 Task: Check the sale-to-list ratio of contemporary in the last 3 years.
Action: Mouse moved to (915, 211)
Screenshot: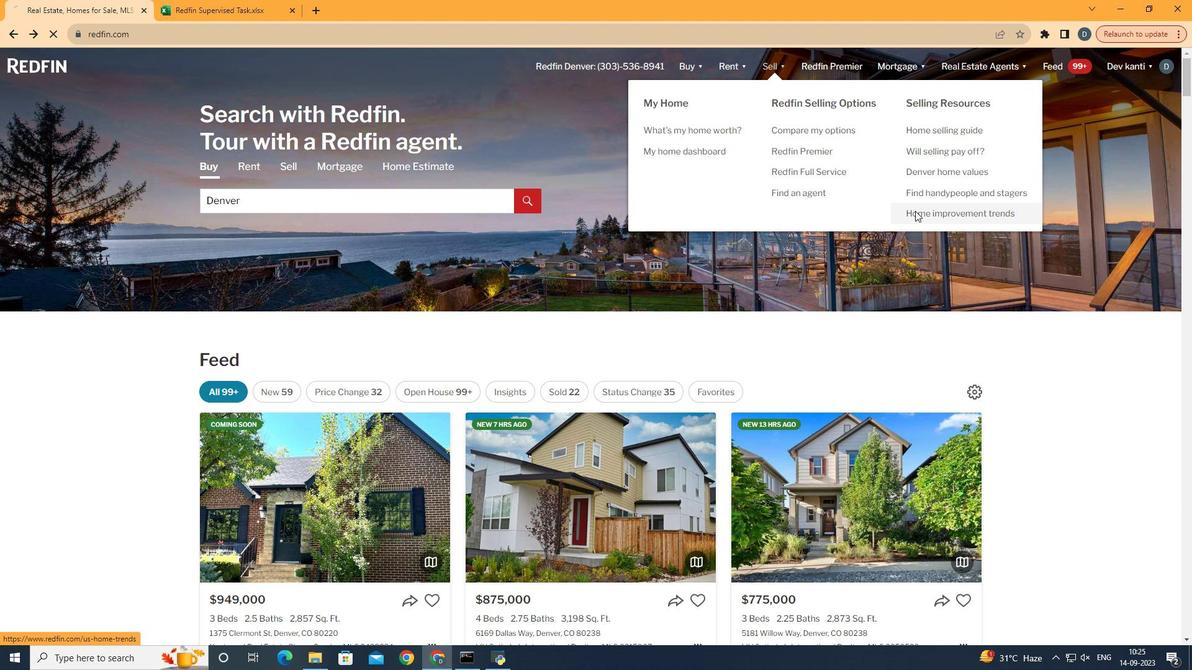 
Action: Mouse pressed left at (915, 211)
Screenshot: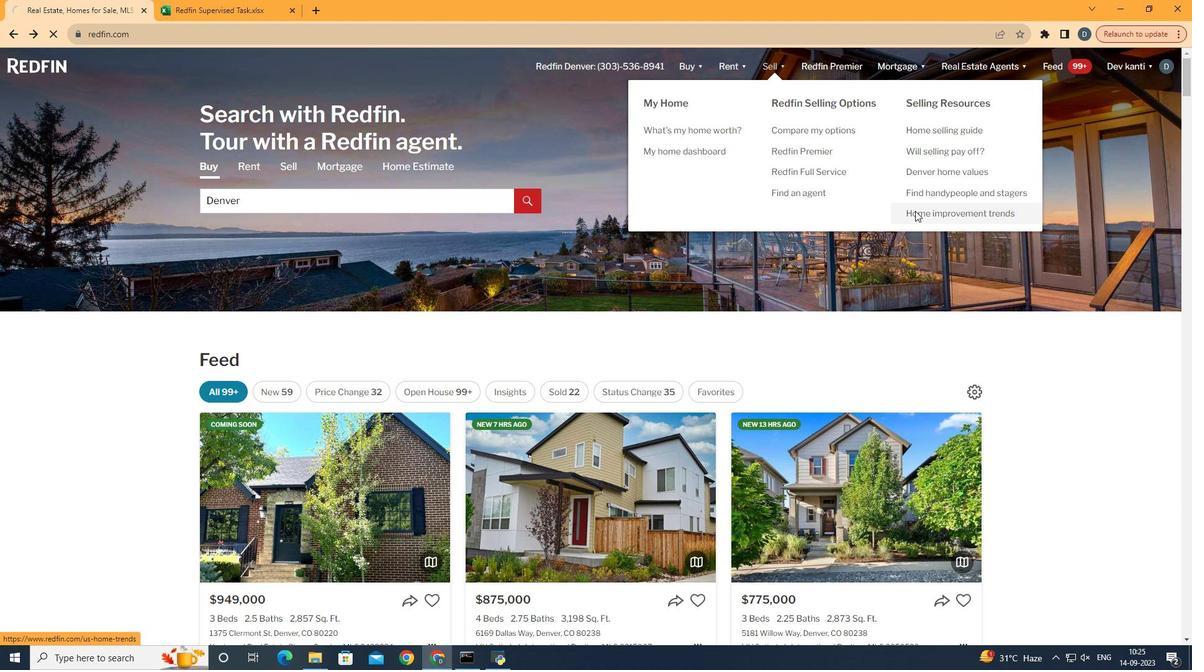 
Action: Mouse moved to (291, 234)
Screenshot: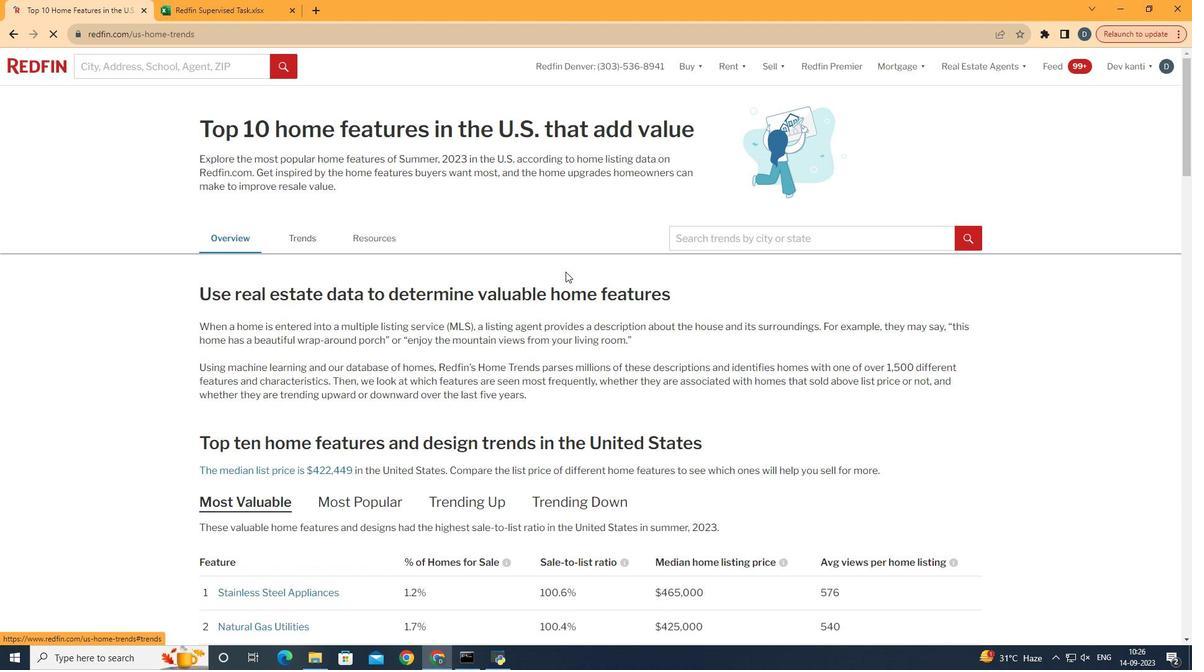 
Action: Mouse pressed left at (291, 234)
Screenshot: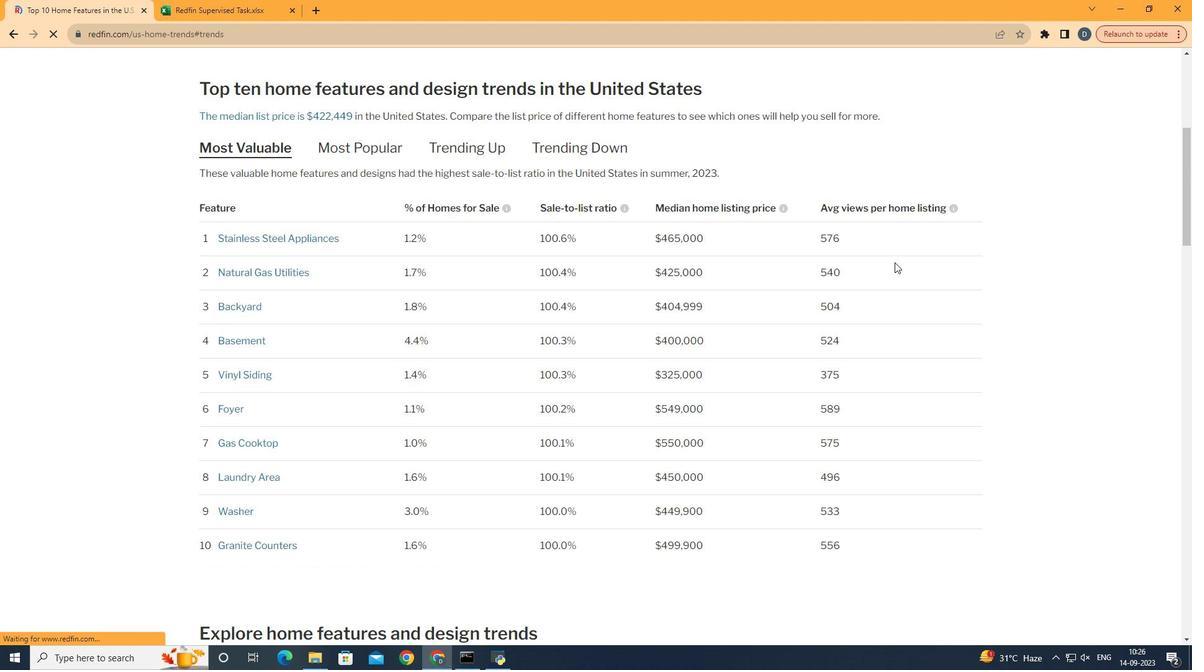 
Action: Mouse moved to (897, 262)
Screenshot: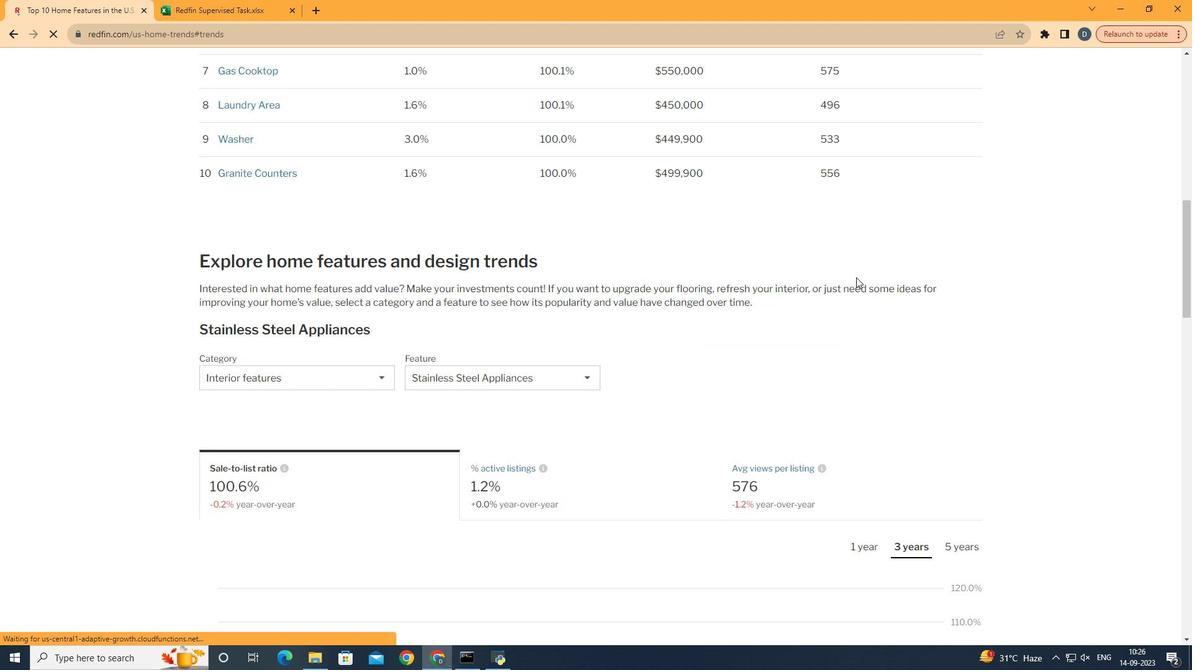 
Action: Mouse scrolled (897, 262) with delta (0, 0)
Screenshot: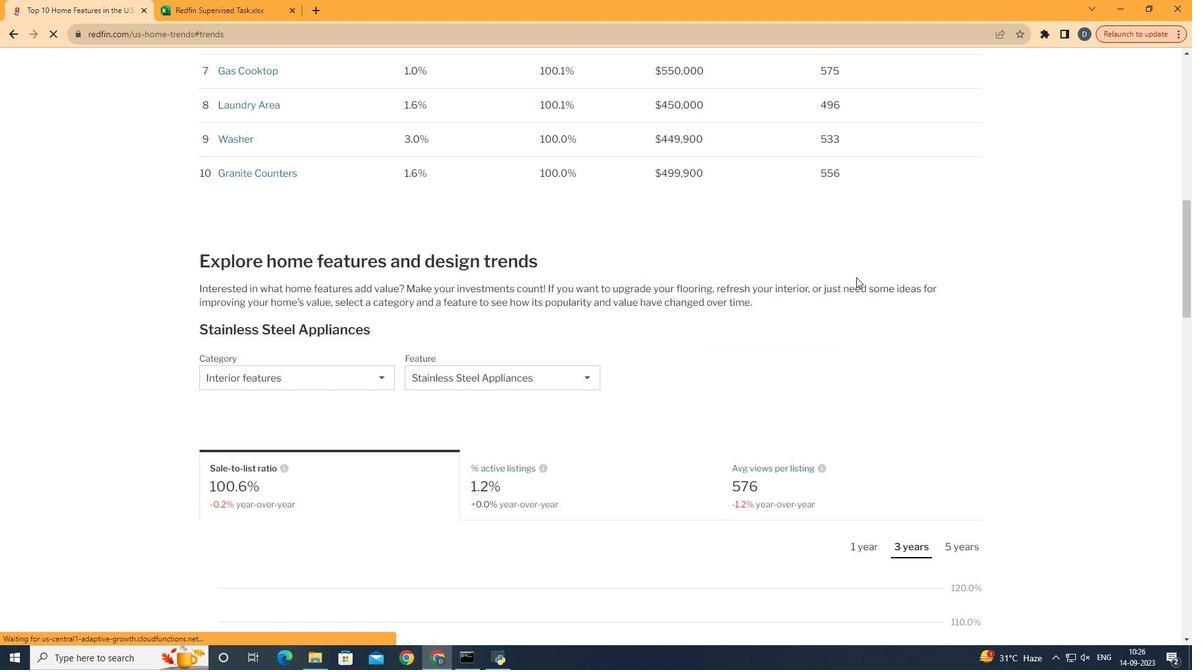 
Action: Mouse moved to (892, 265)
Screenshot: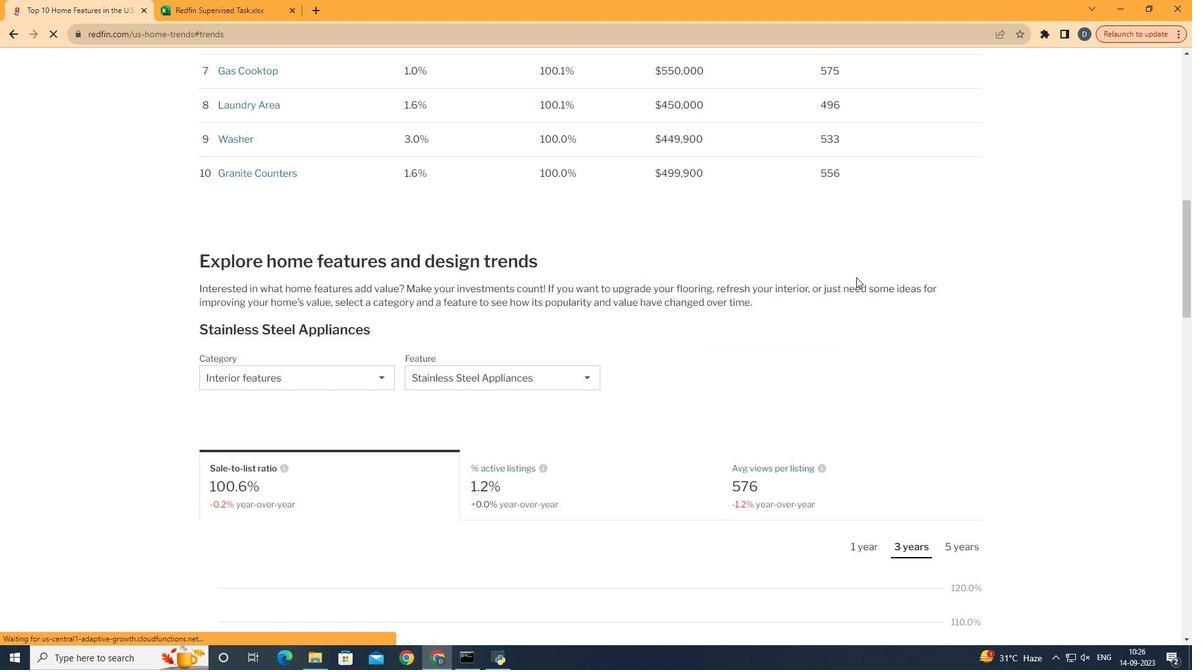 
Action: Mouse scrolled (892, 264) with delta (0, 0)
Screenshot: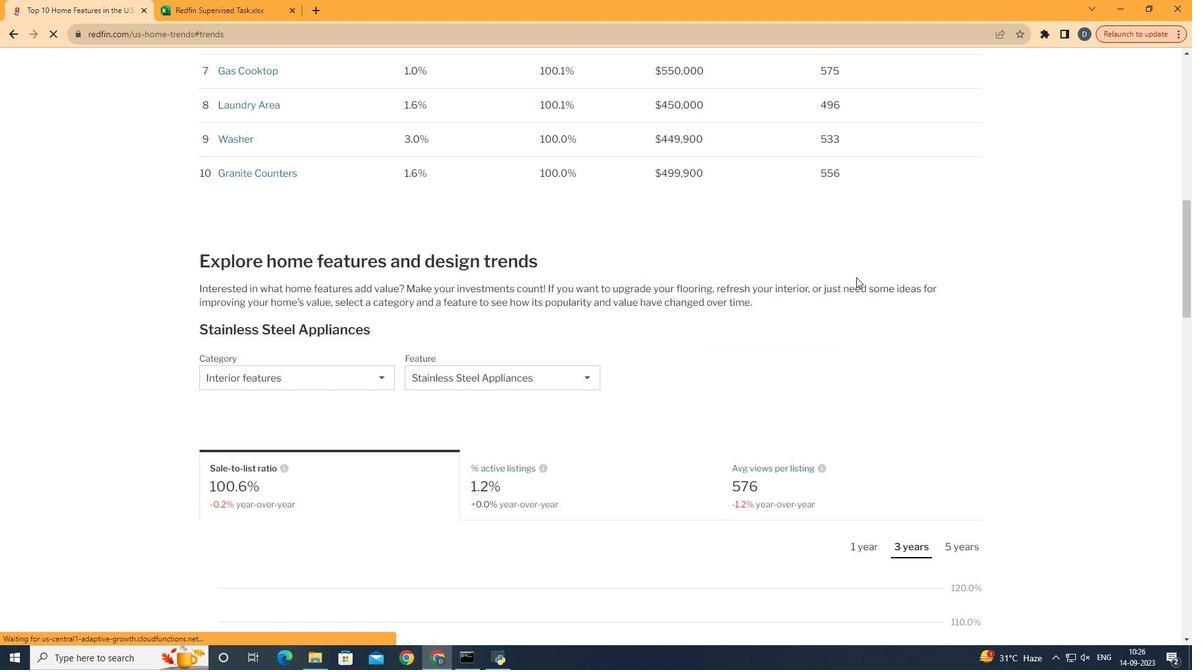 
Action: Mouse moved to (857, 277)
Screenshot: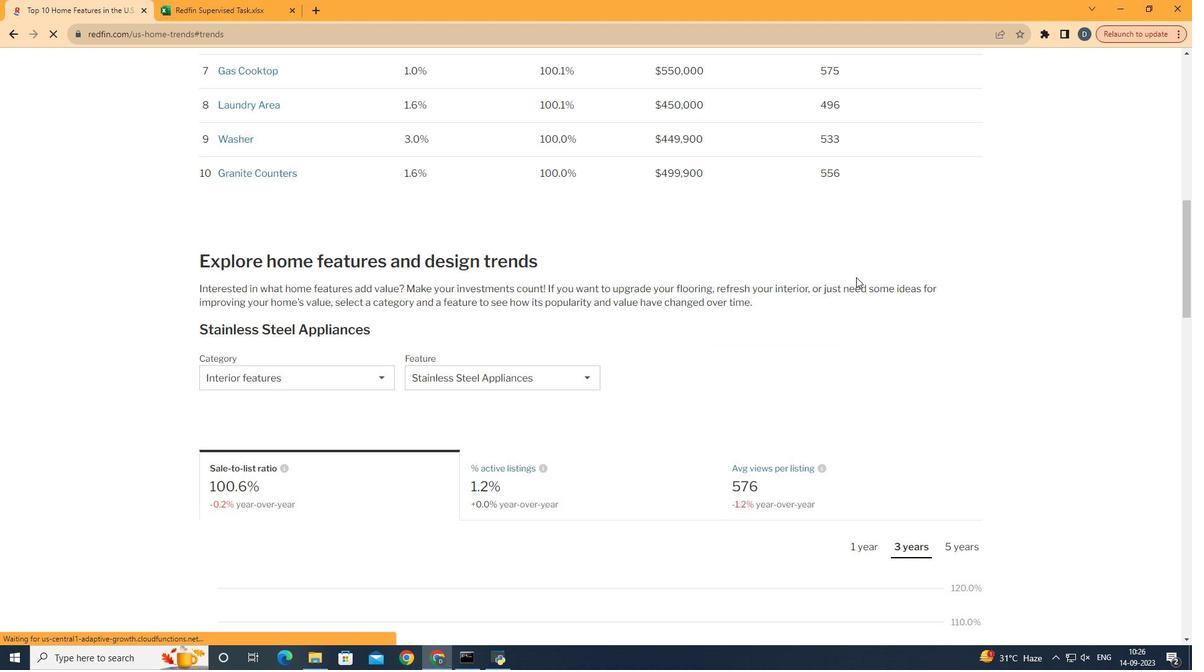 
Action: Mouse scrolled (857, 276) with delta (0, 0)
Screenshot: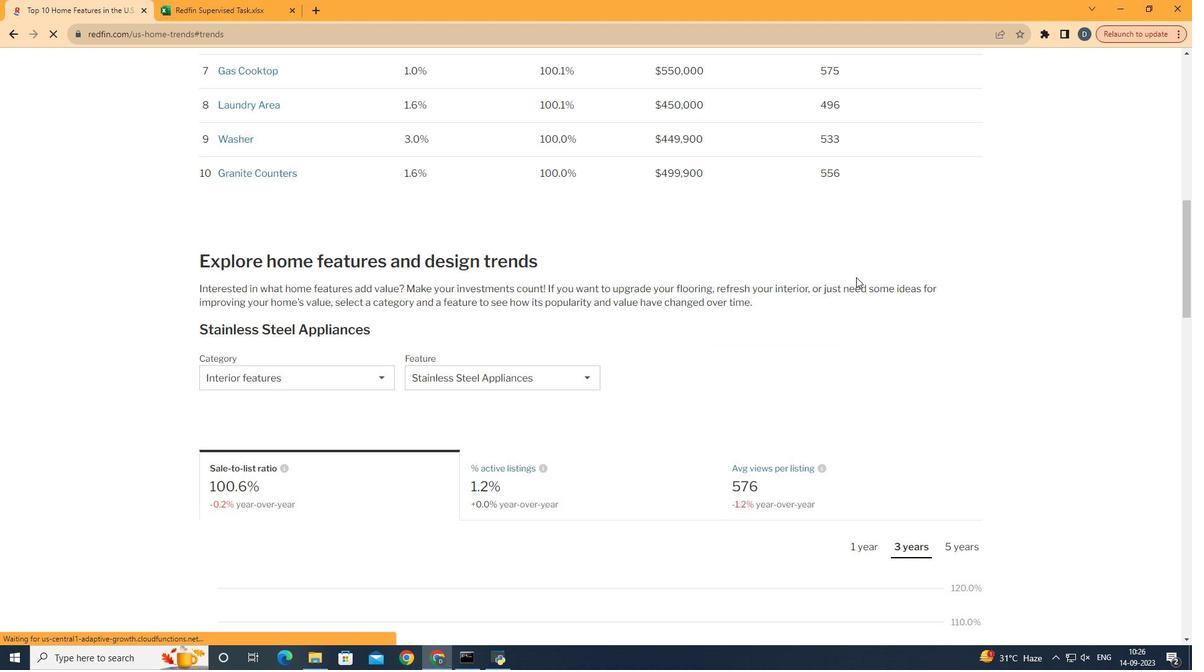 
Action: Mouse moved to (856, 277)
Screenshot: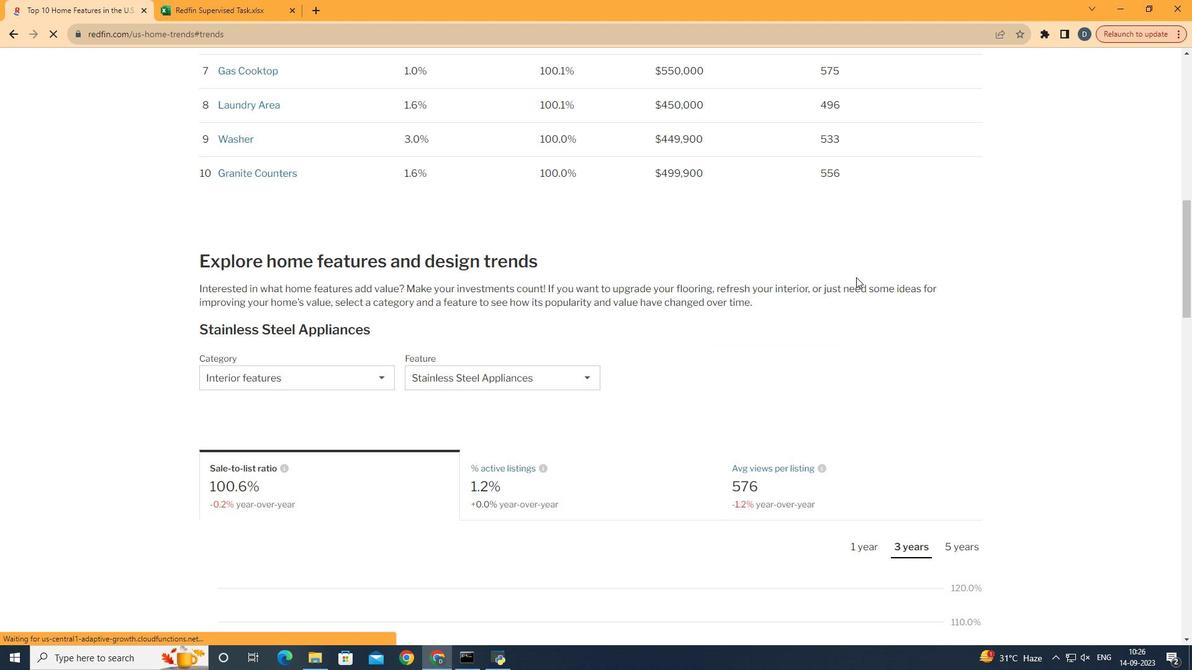 
Action: Mouse scrolled (856, 277) with delta (0, 0)
Screenshot: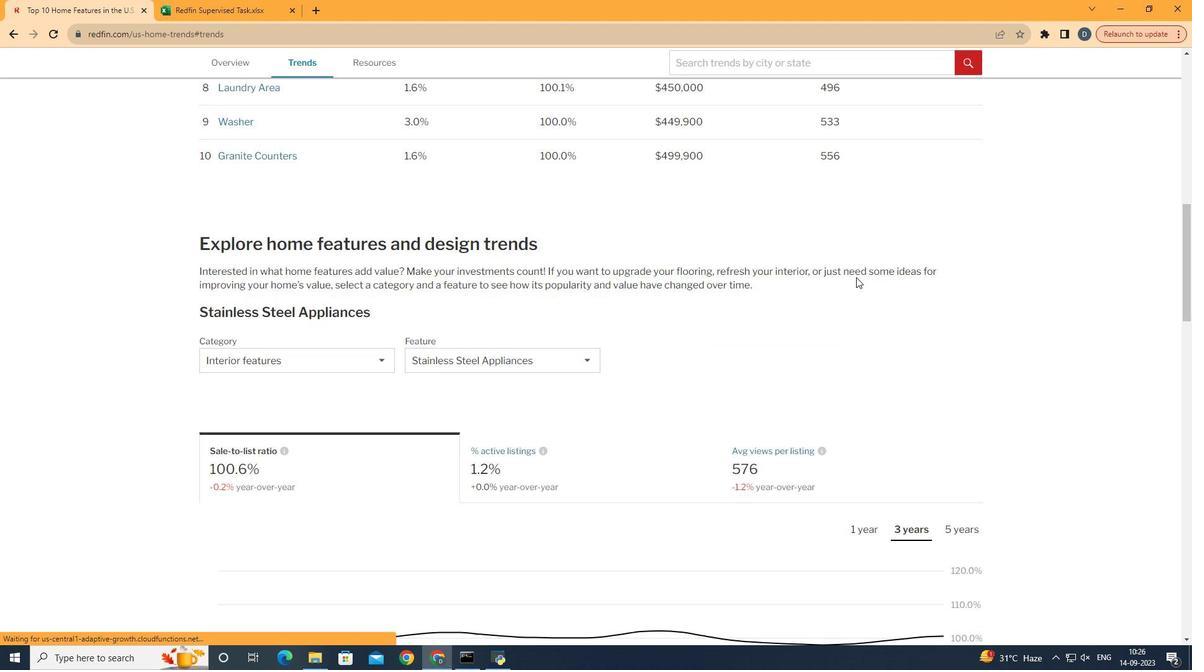 
Action: Mouse scrolled (856, 277) with delta (0, 0)
Screenshot: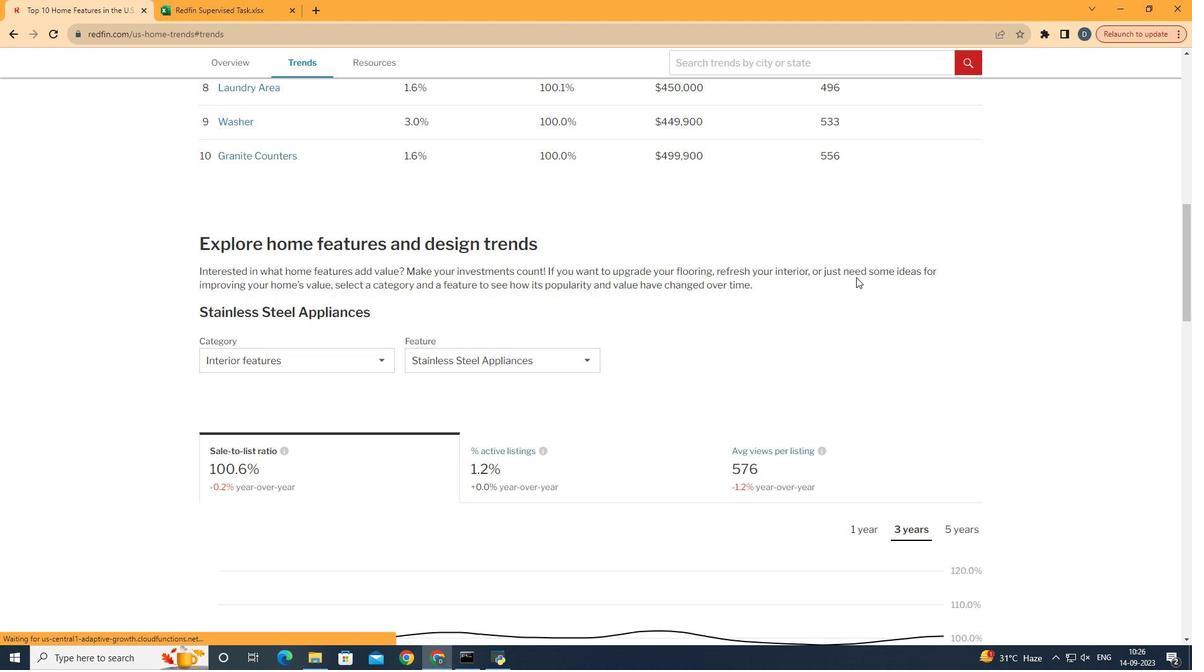 
Action: Mouse scrolled (856, 277) with delta (0, 0)
Screenshot: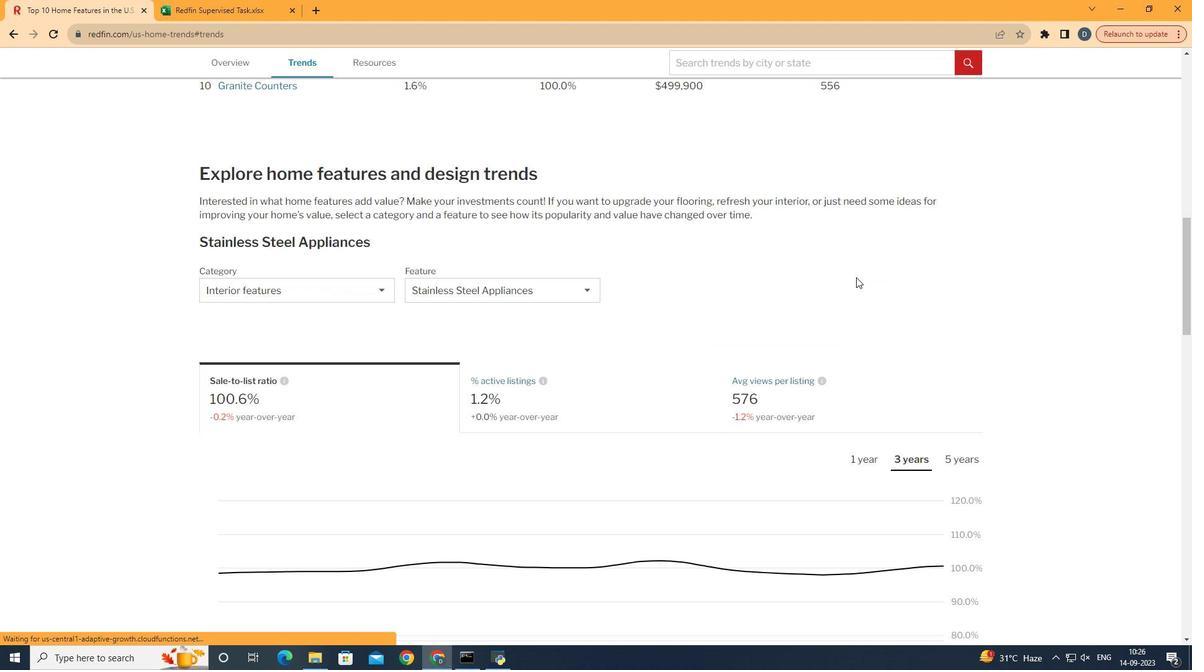 
Action: Mouse scrolled (856, 277) with delta (0, 0)
Screenshot: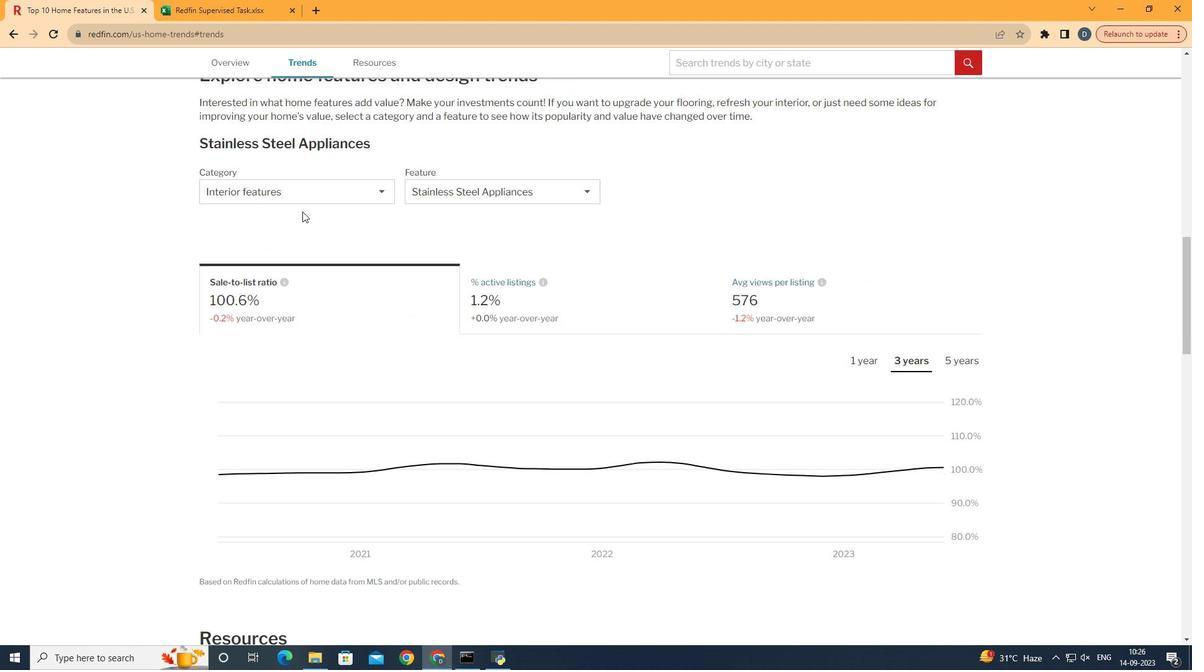 
Action: Mouse scrolled (856, 277) with delta (0, 0)
Screenshot: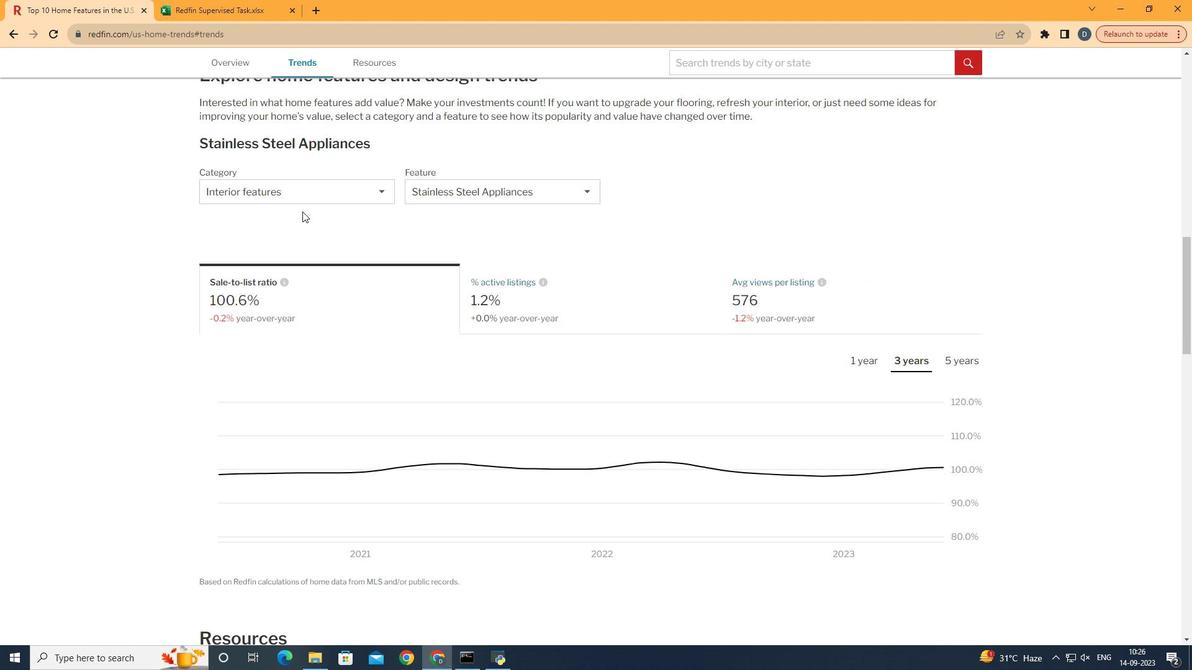 
Action: Mouse scrolled (856, 277) with delta (0, 0)
Screenshot: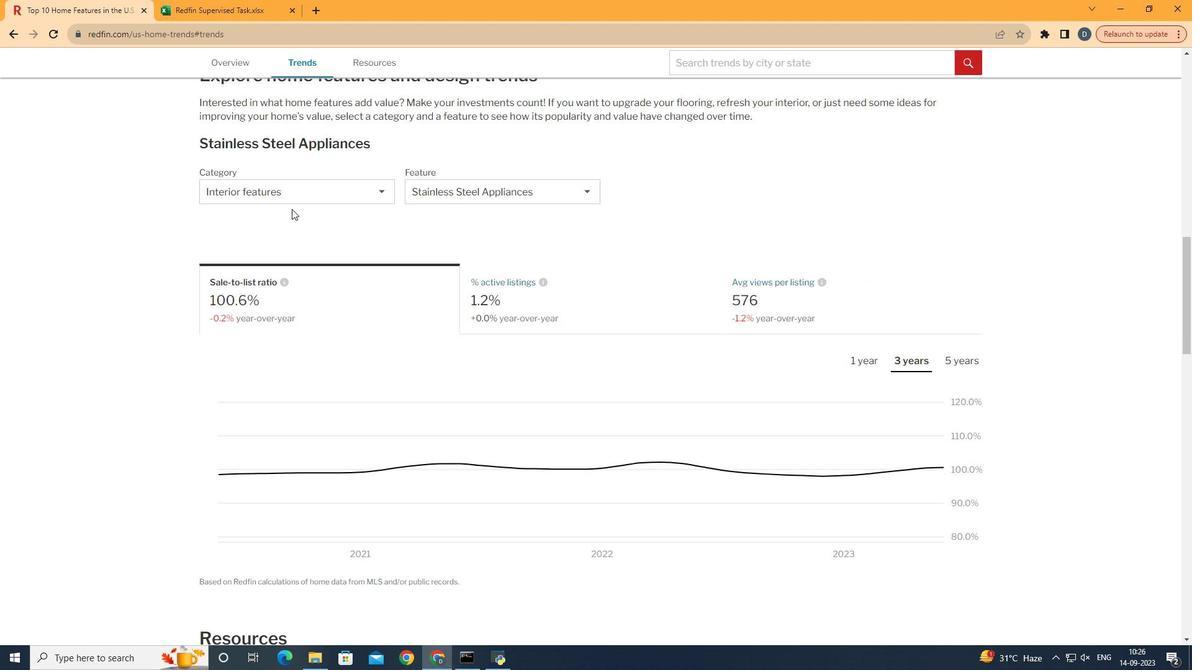 
Action: Mouse moved to (290, 206)
Screenshot: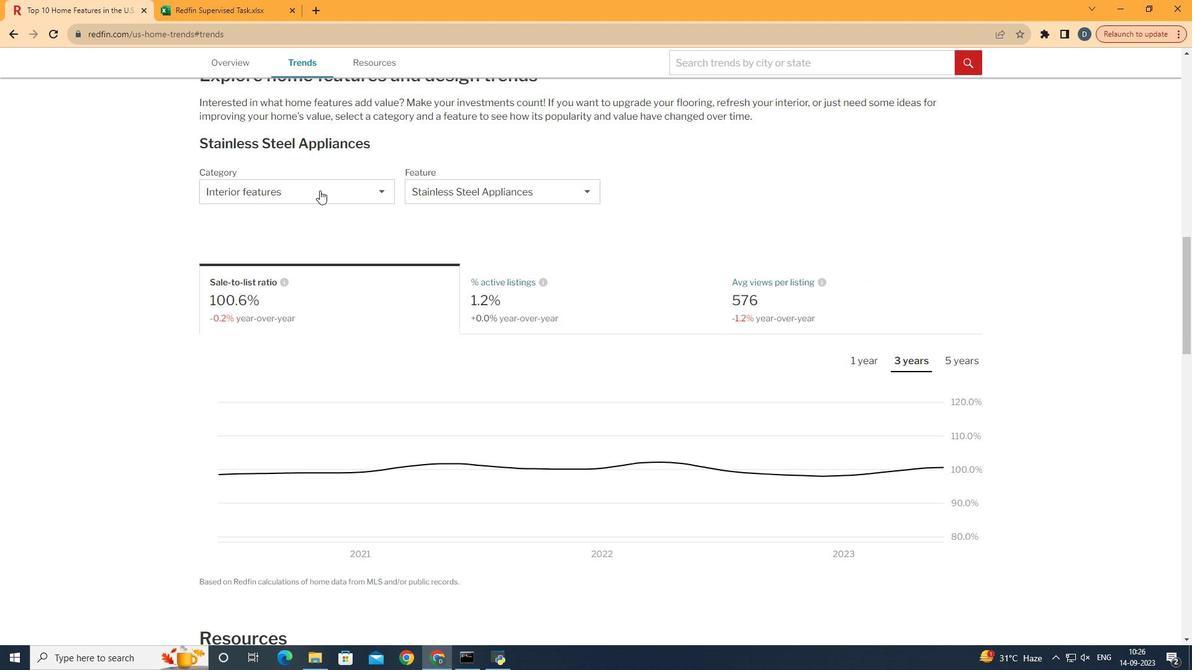 
Action: Mouse pressed left at (290, 206)
Screenshot: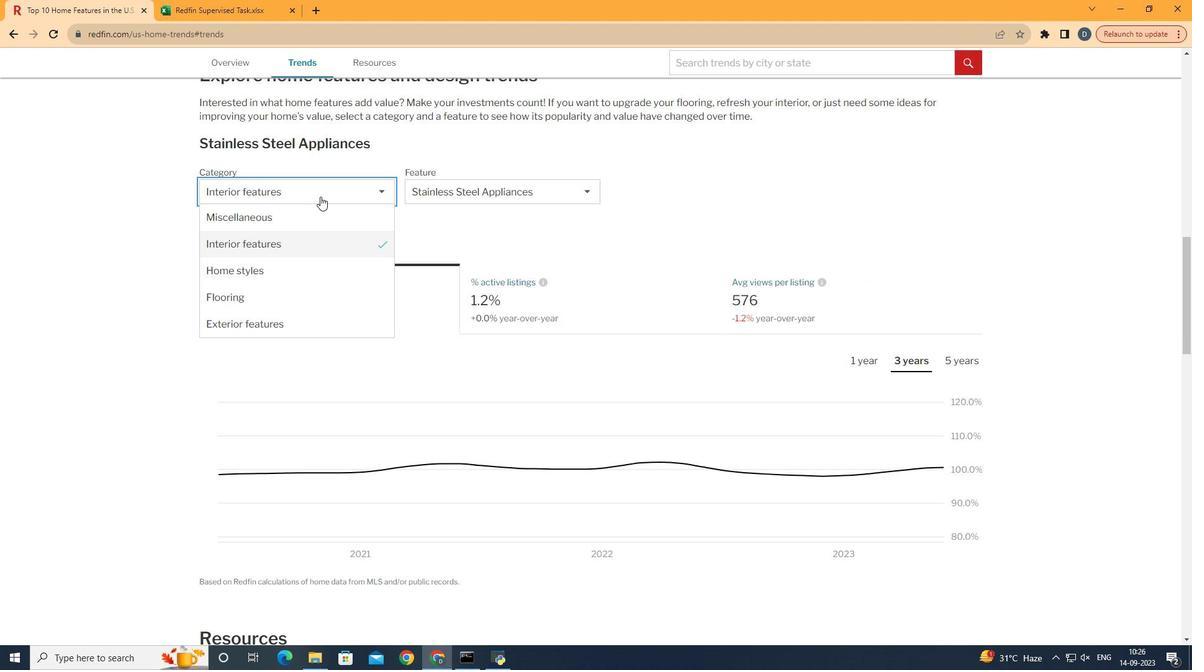 
Action: Mouse moved to (319, 190)
Screenshot: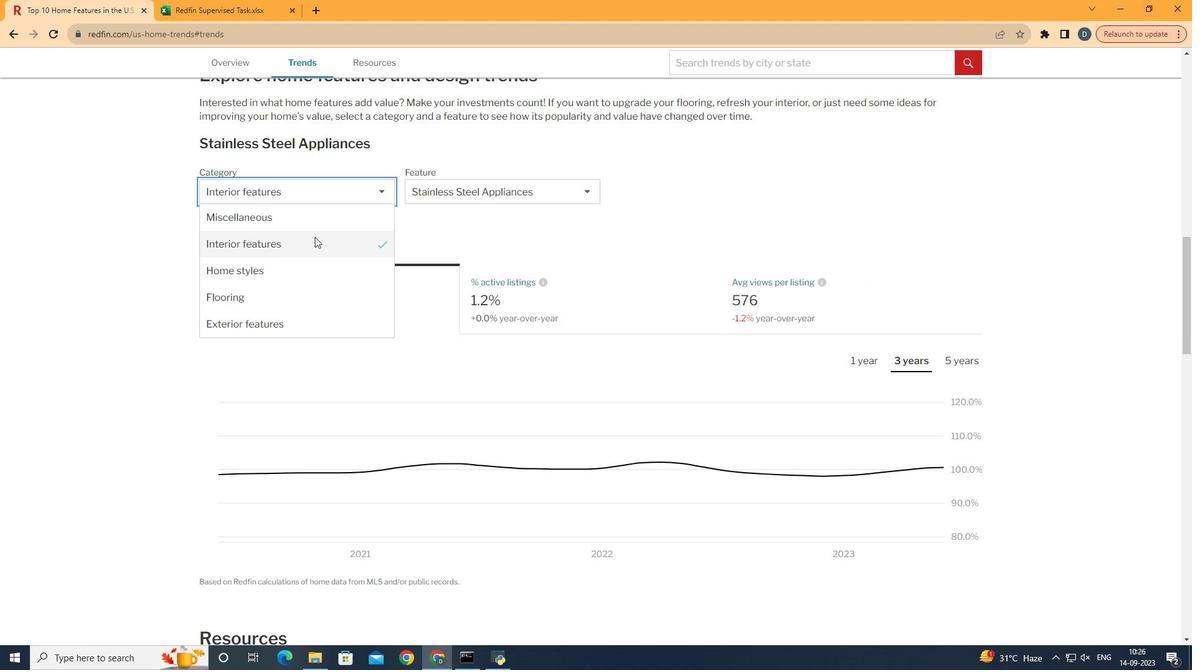 
Action: Mouse pressed left at (319, 190)
Screenshot: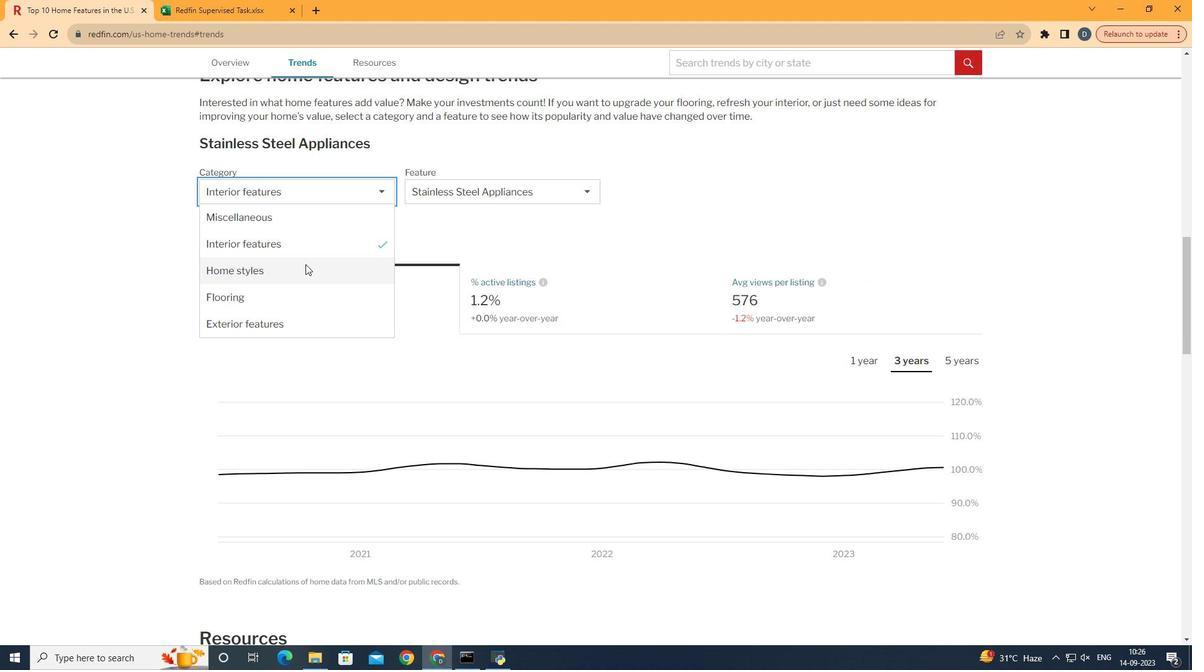 
Action: Mouse moved to (305, 265)
Screenshot: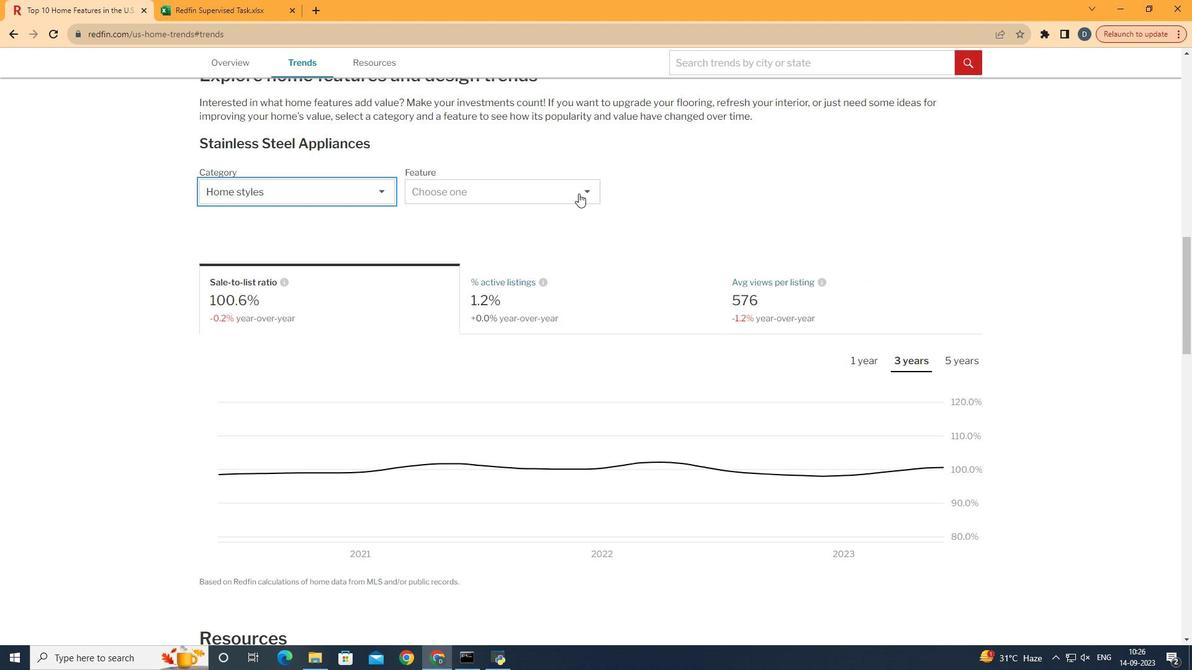 
Action: Mouse pressed left at (305, 265)
Screenshot: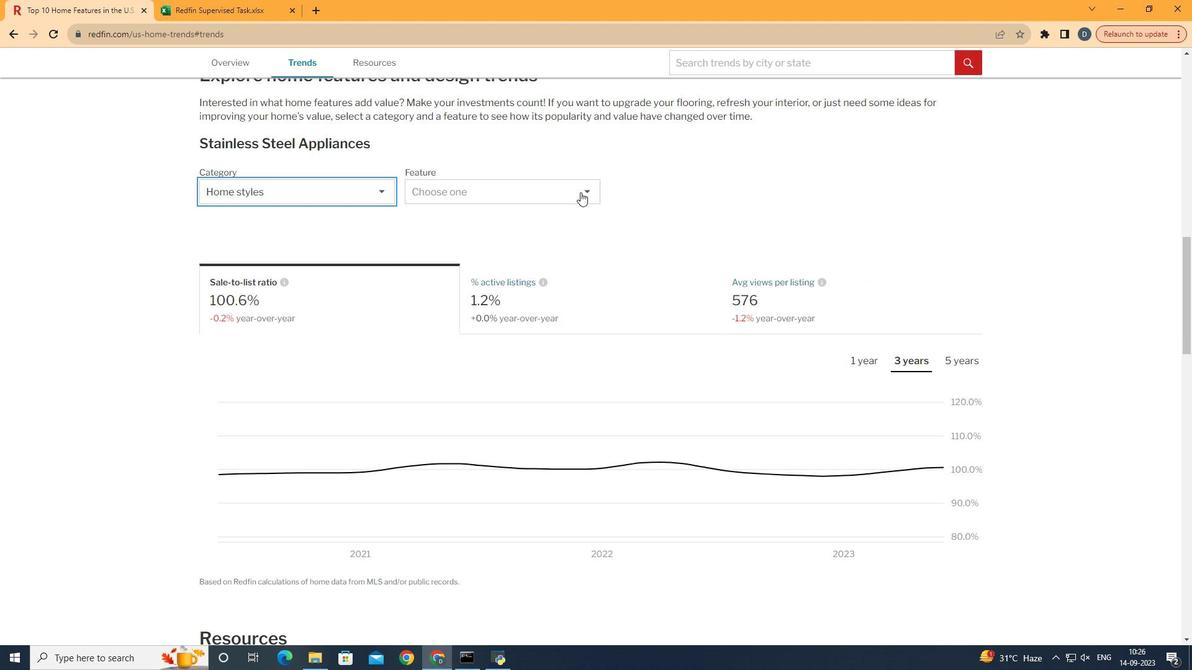 
Action: Mouse moved to (580, 191)
Screenshot: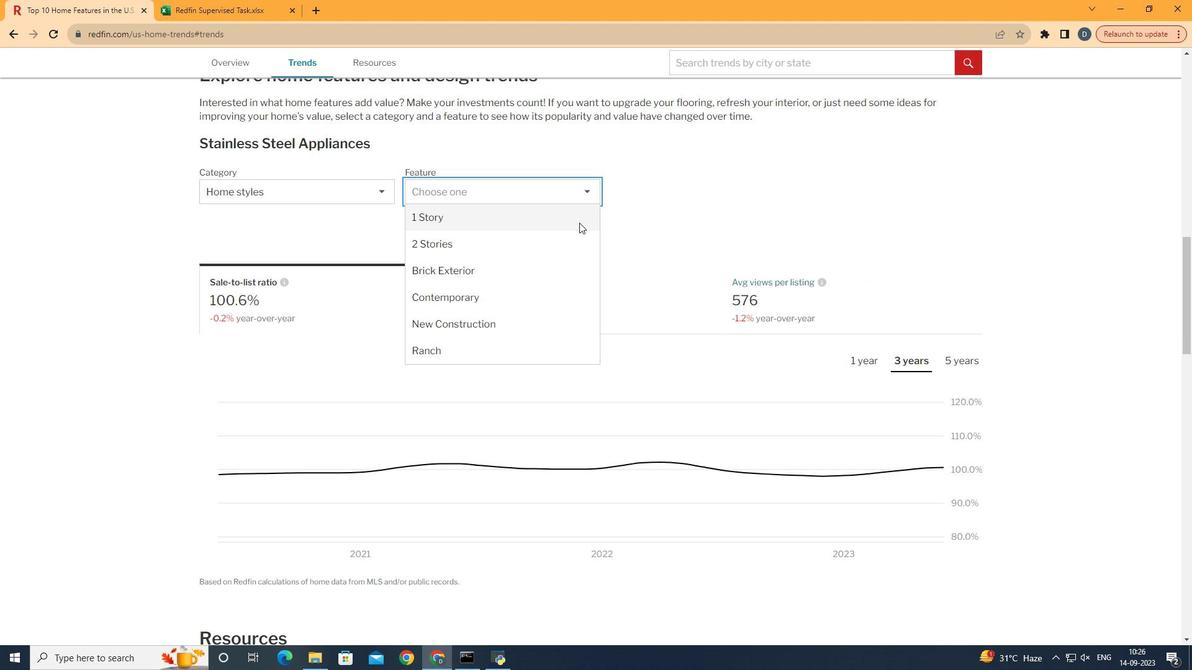 
Action: Mouse pressed left at (580, 191)
Screenshot: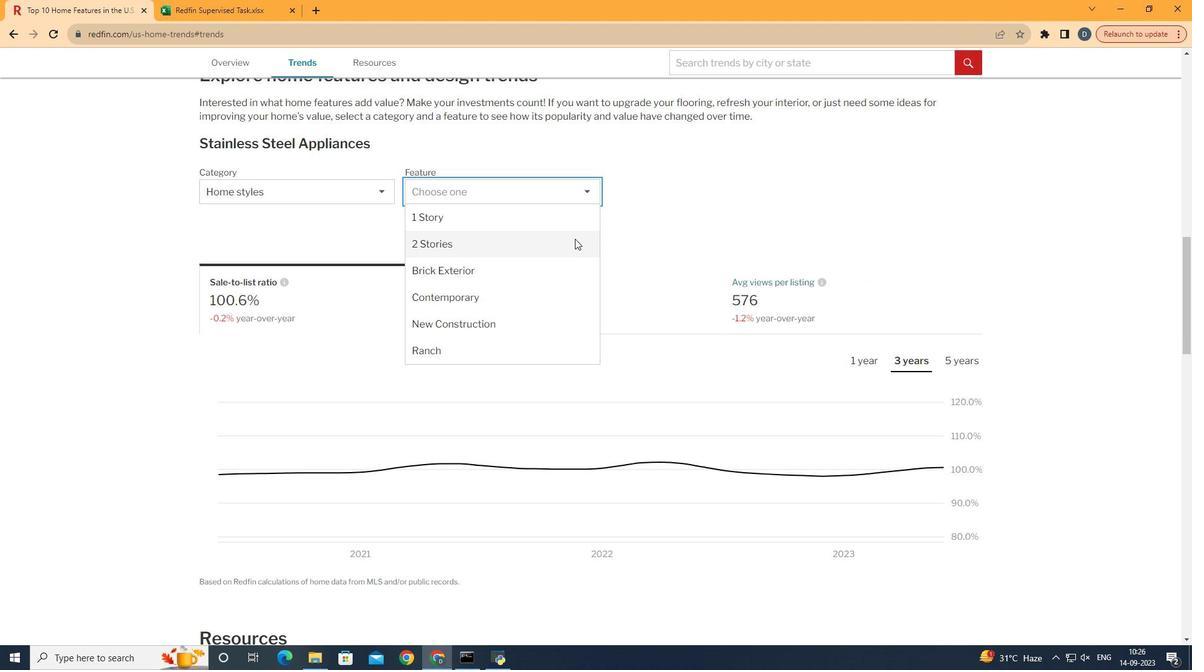 
Action: Mouse moved to (542, 295)
Screenshot: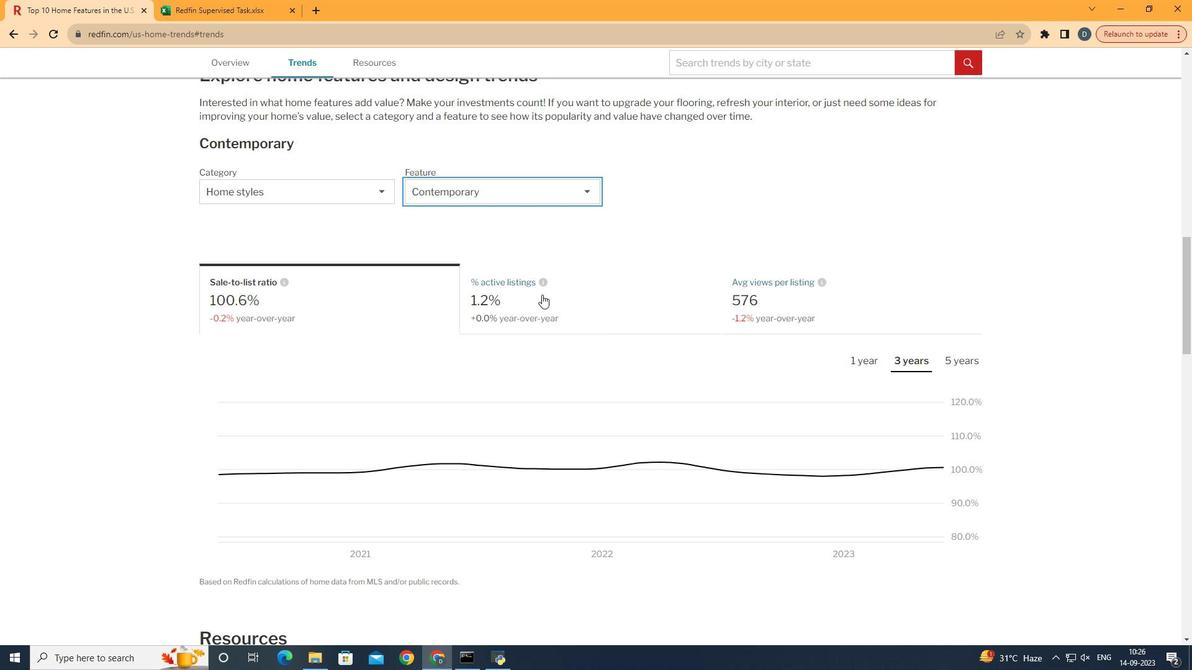 
Action: Mouse pressed left at (542, 295)
Screenshot: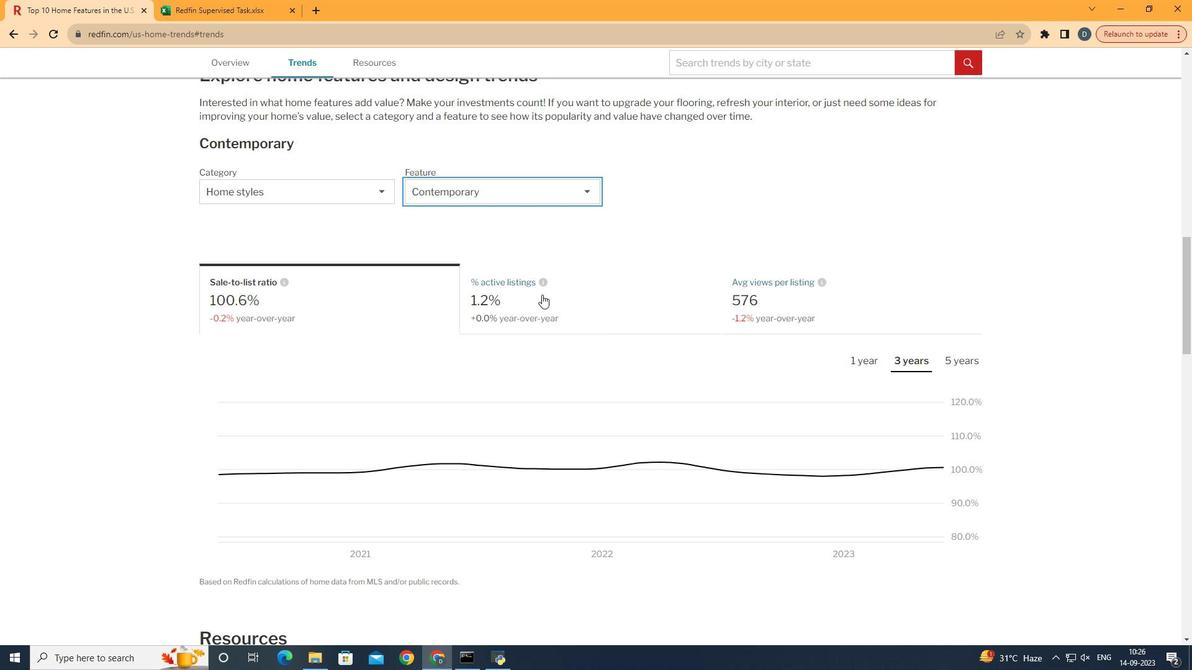 
Action: Mouse moved to (926, 360)
Screenshot: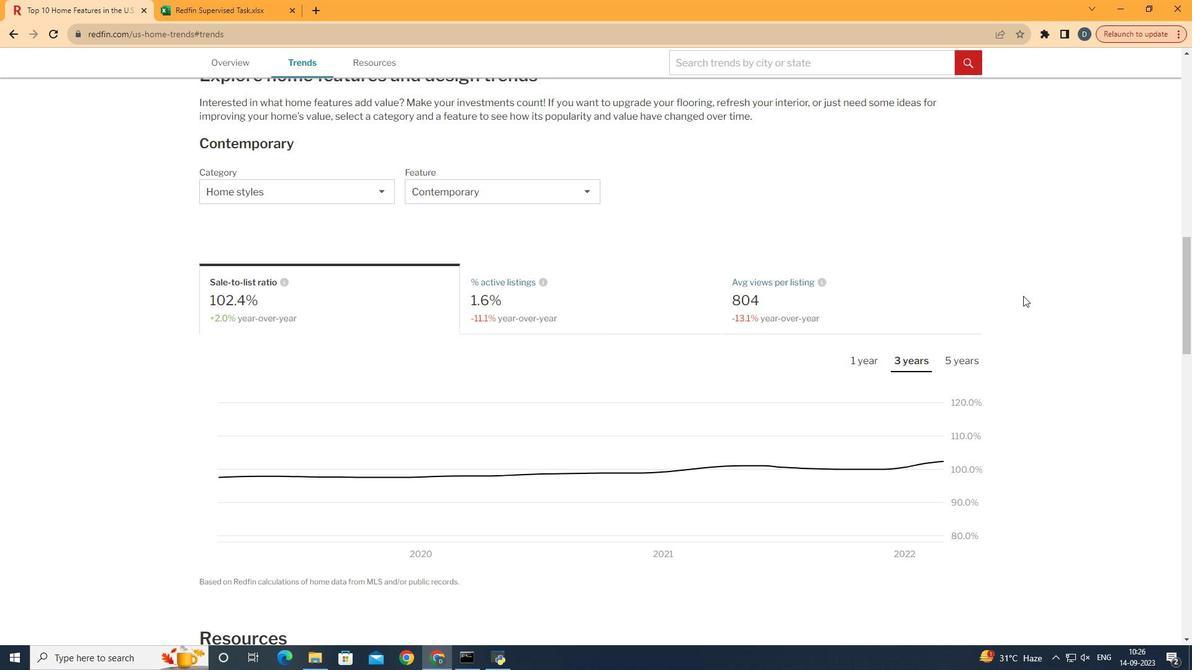 
Action: Mouse pressed left at (926, 360)
Screenshot: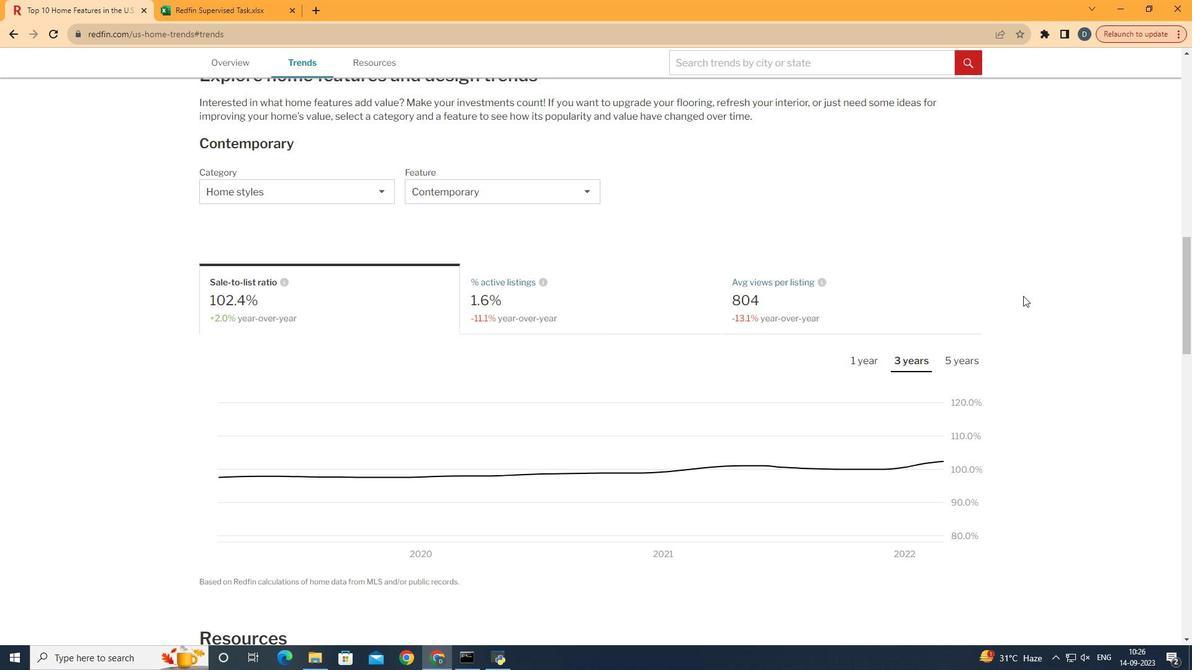 
Action: Mouse moved to (1023, 296)
Screenshot: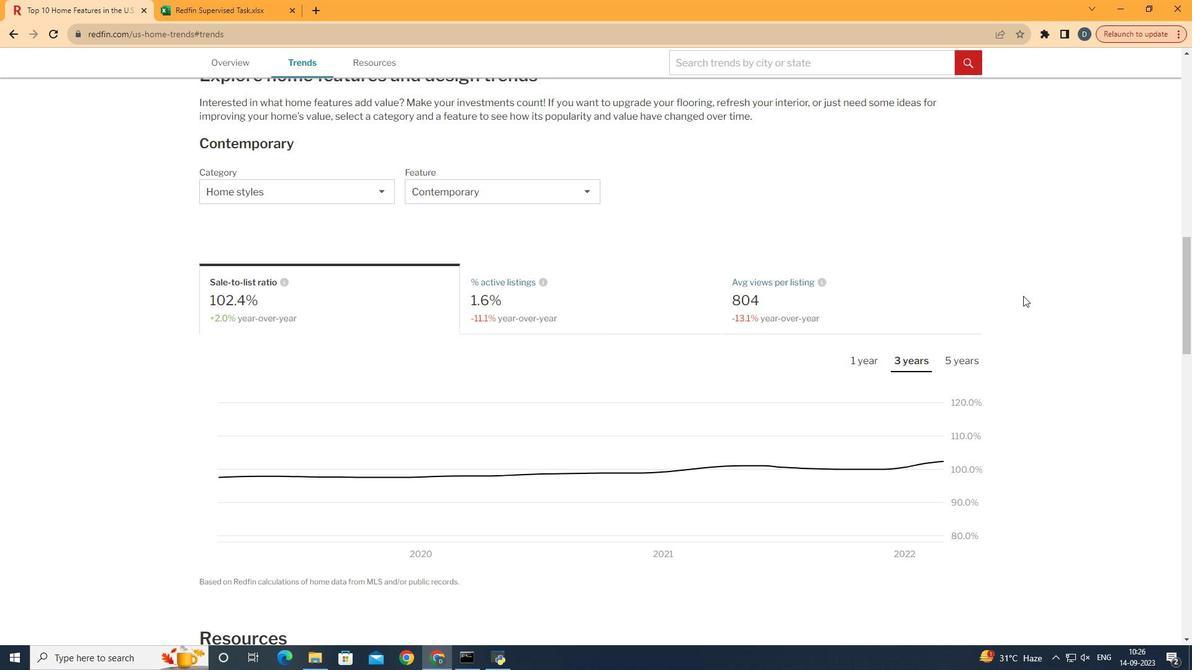 
